 Task: Add Sprouts Buddha Bowl with Korean Rice Cakes to the cart.
Action: Mouse moved to (17, 139)
Screenshot: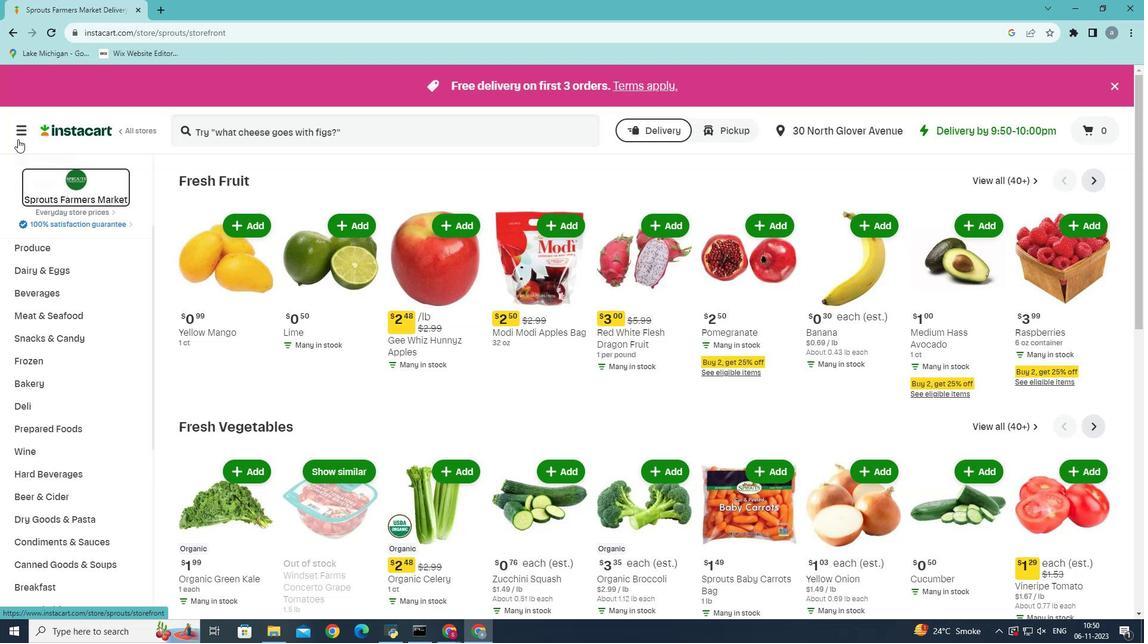 
Action: Mouse pressed left at (17, 139)
Screenshot: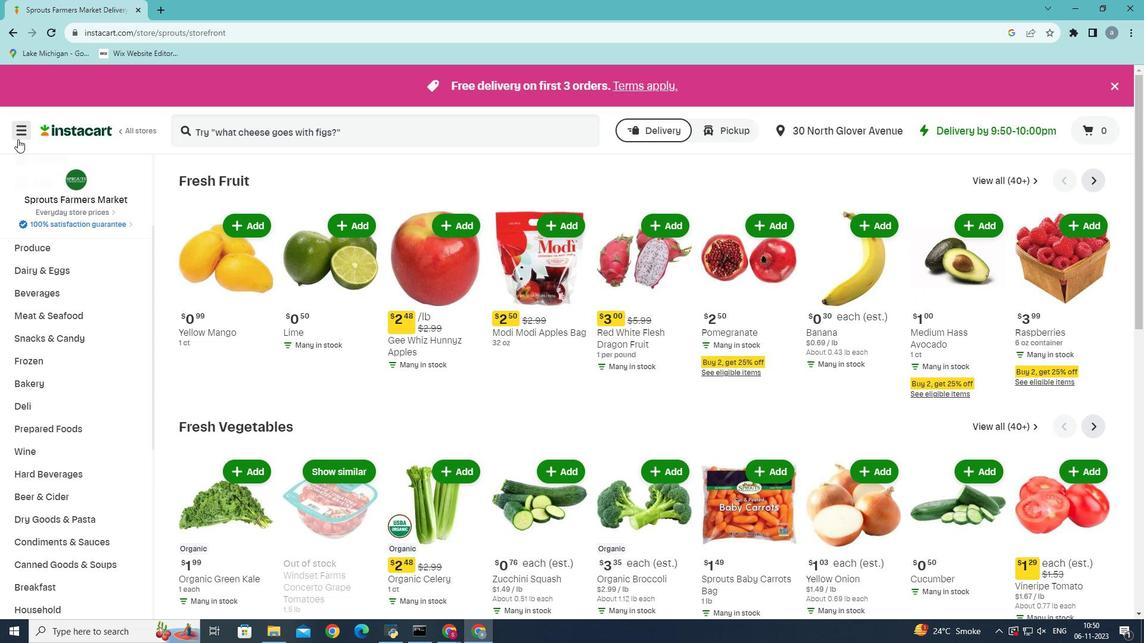 
Action: Mouse moved to (56, 325)
Screenshot: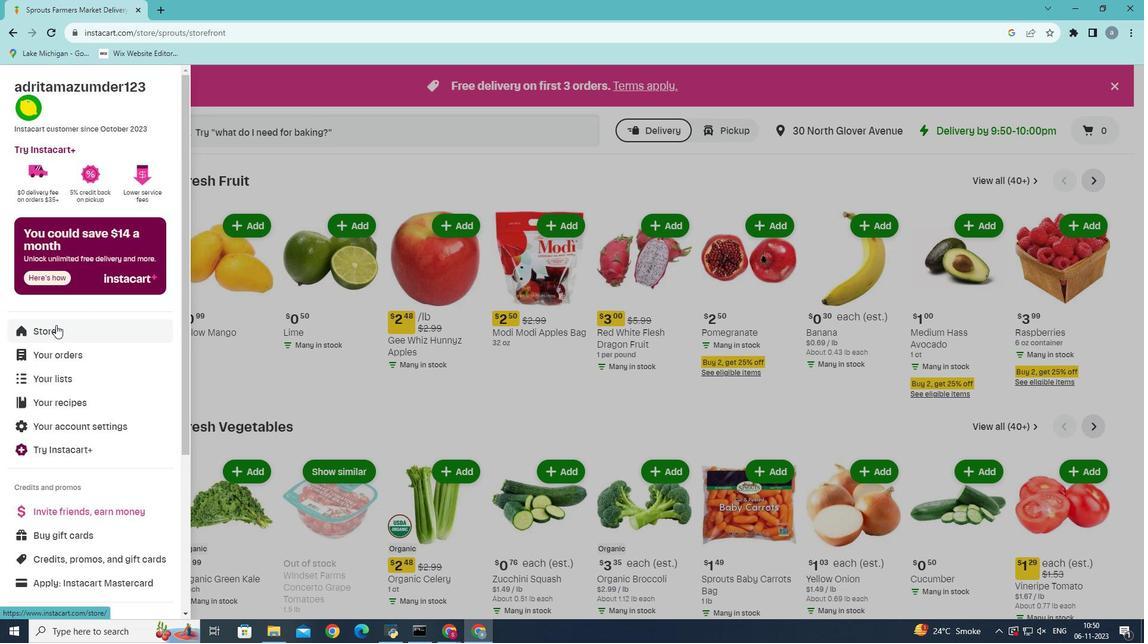
Action: Mouse pressed left at (56, 325)
Screenshot: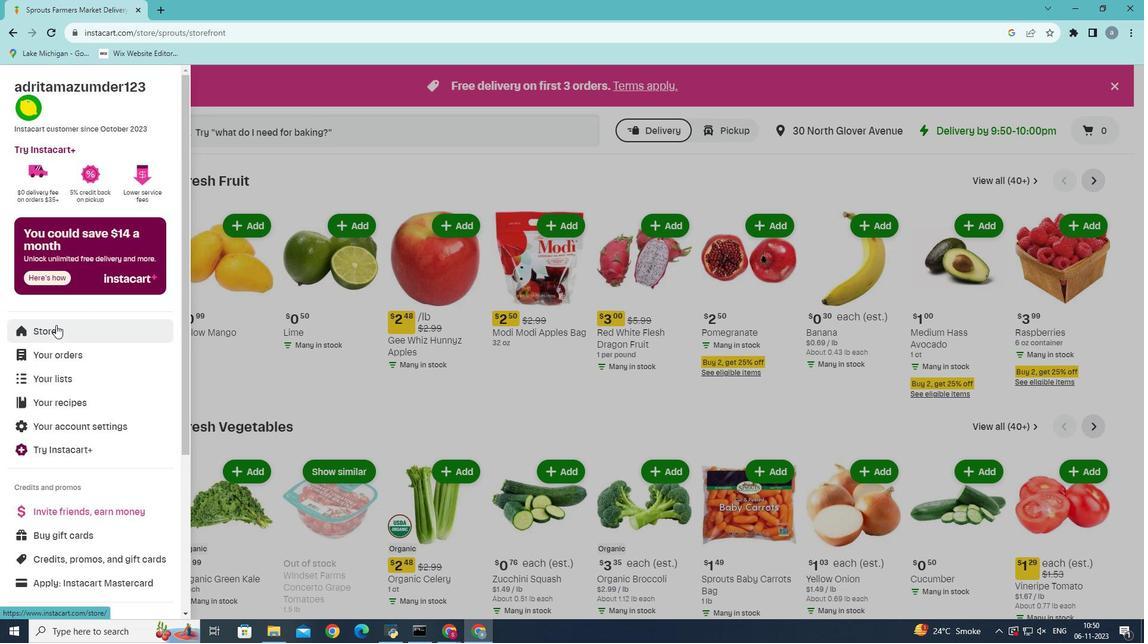 
Action: Mouse moved to (271, 138)
Screenshot: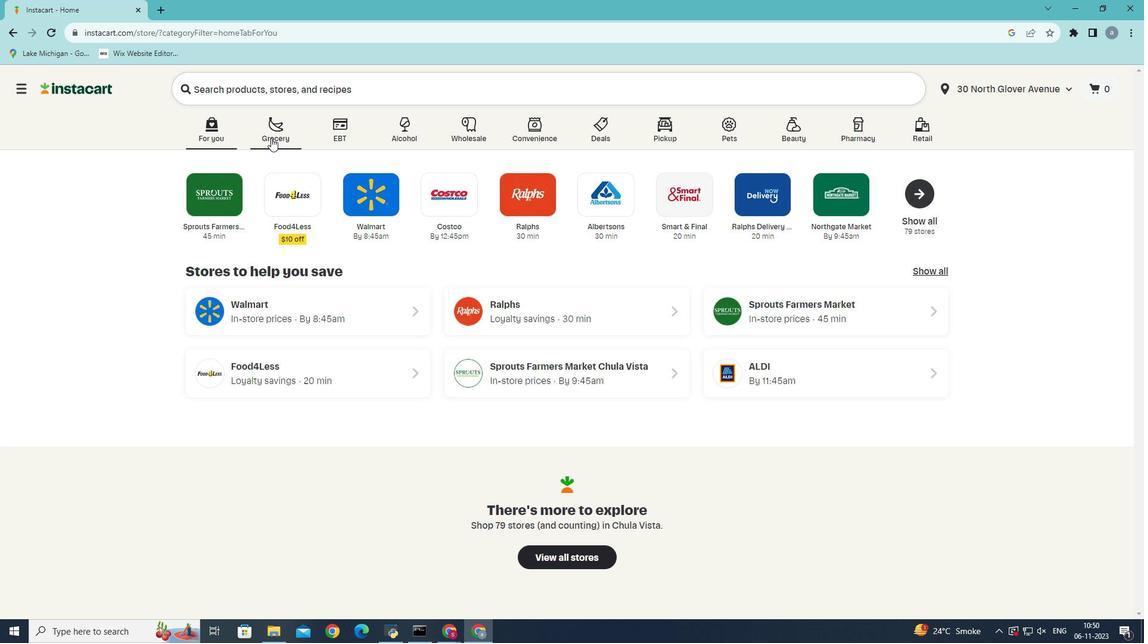 
Action: Mouse pressed left at (271, 138)
Screenshot: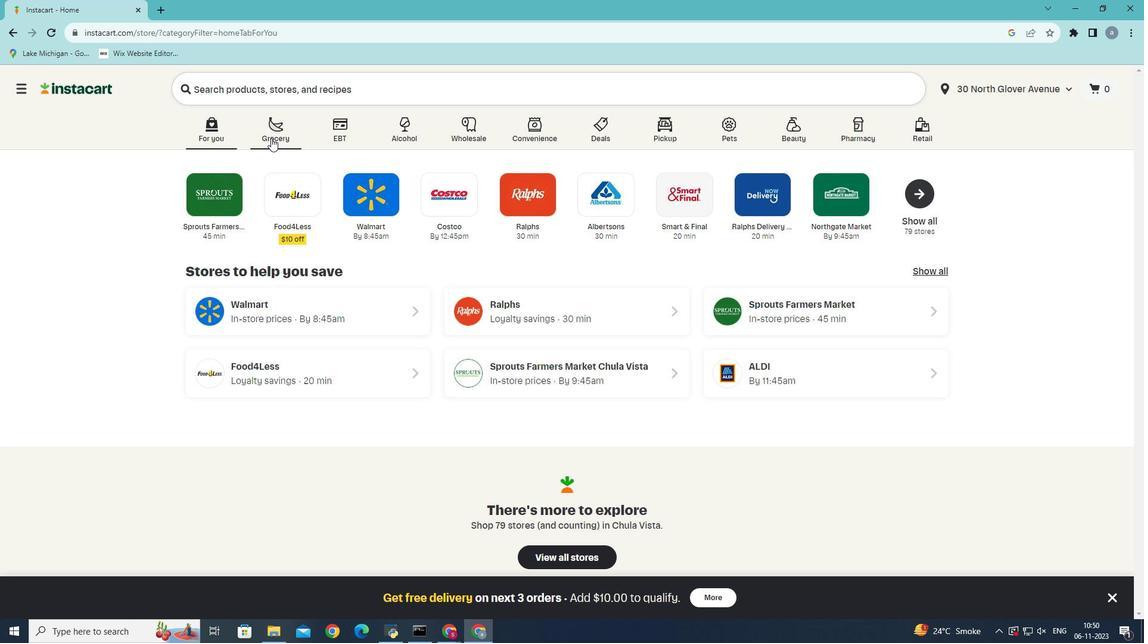
Action: Mouse moved to (292, 356)
Screenshot: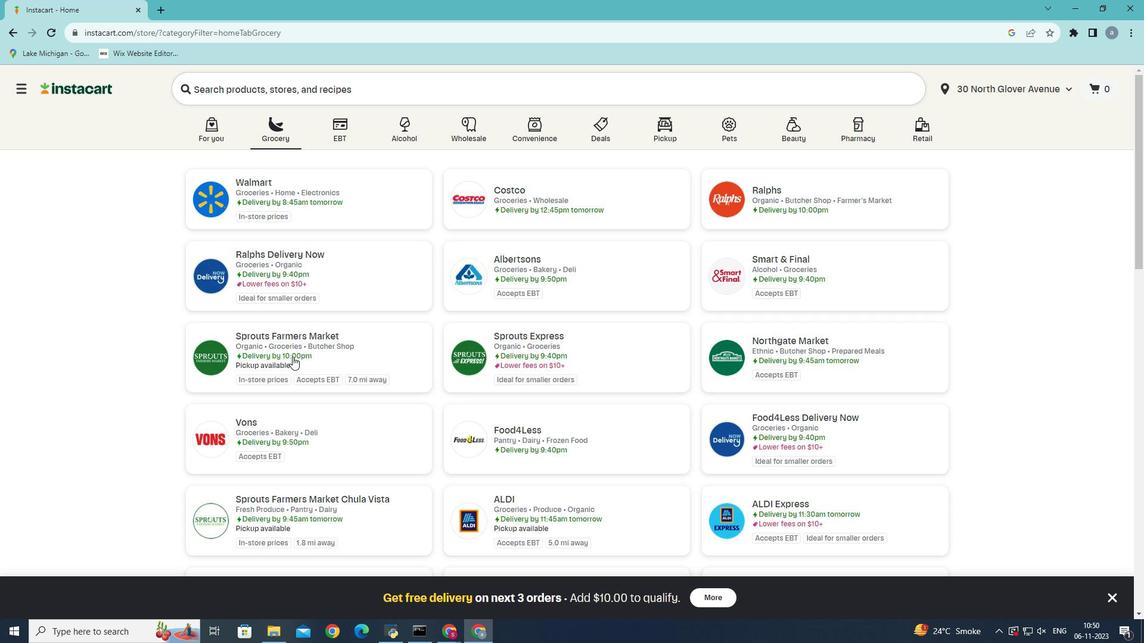 
Action: Mouse pressed left at (292, 356)
Screenshot: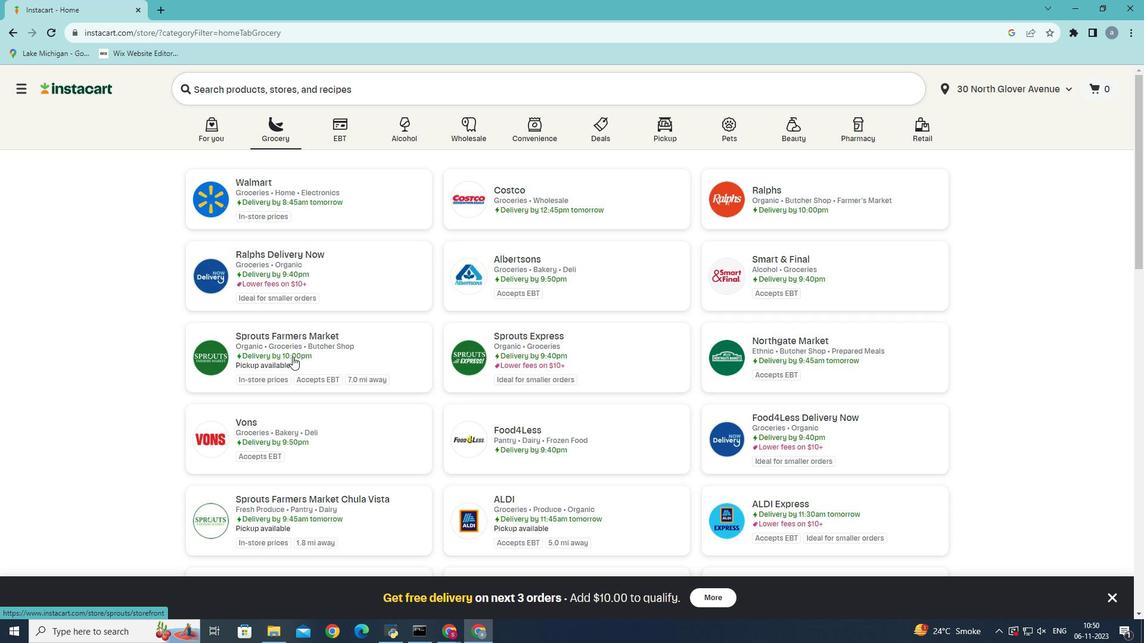 
Action: Mouse moved to (113, 405)
Screenshot: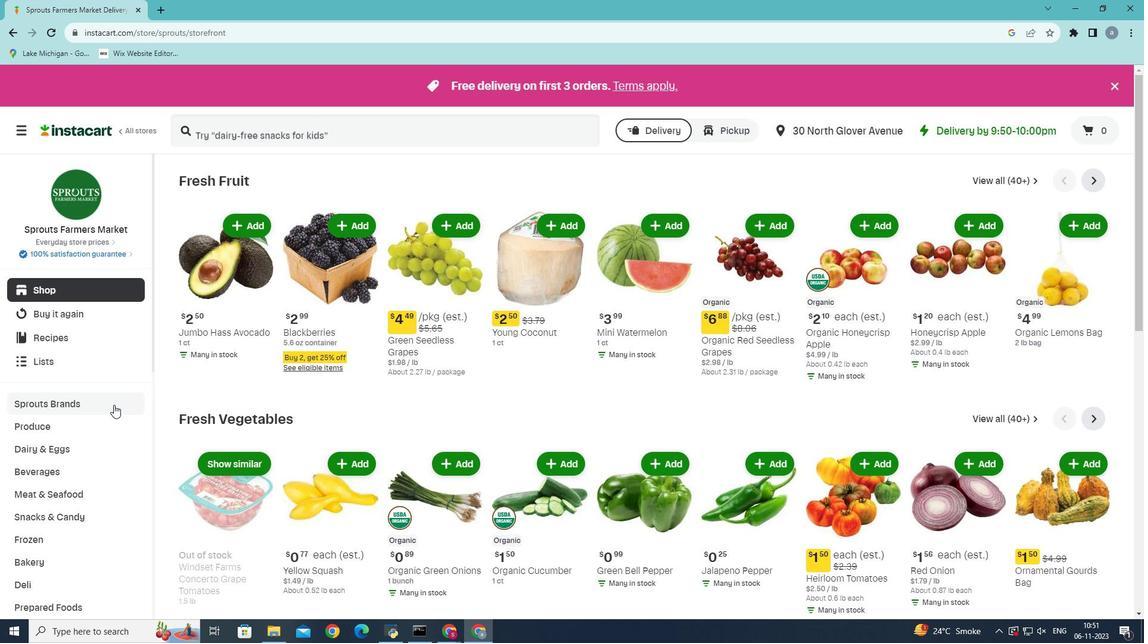 
Action: Mouse scrolled (113, 404) with delta (0, 0)
Screenshot: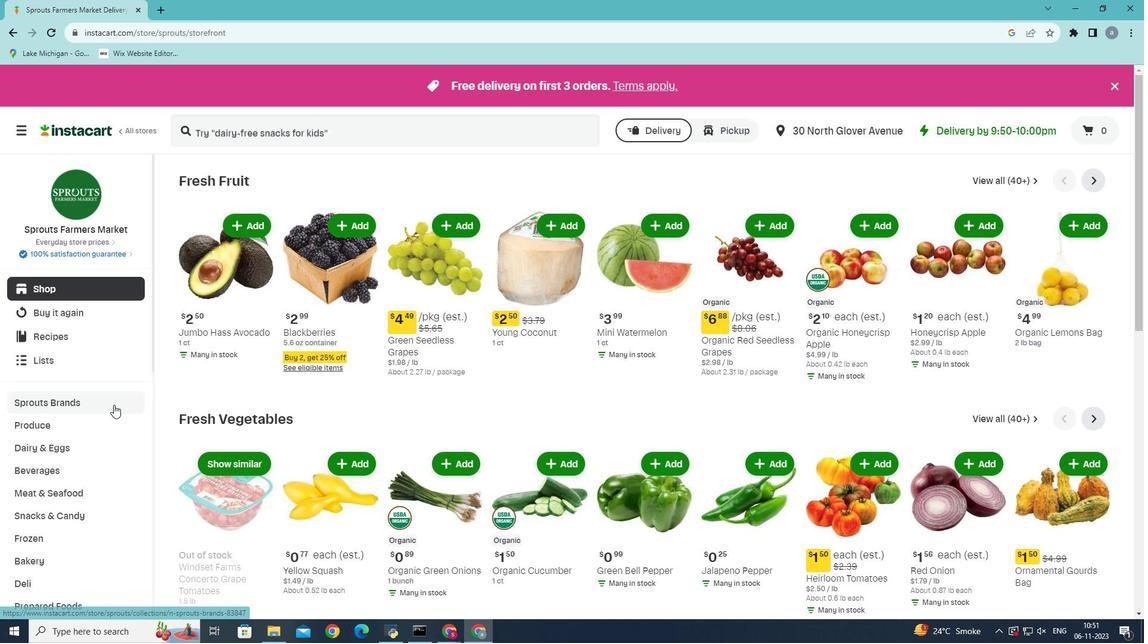 
Action: Mouse moved to (76, 544)
Screenshot: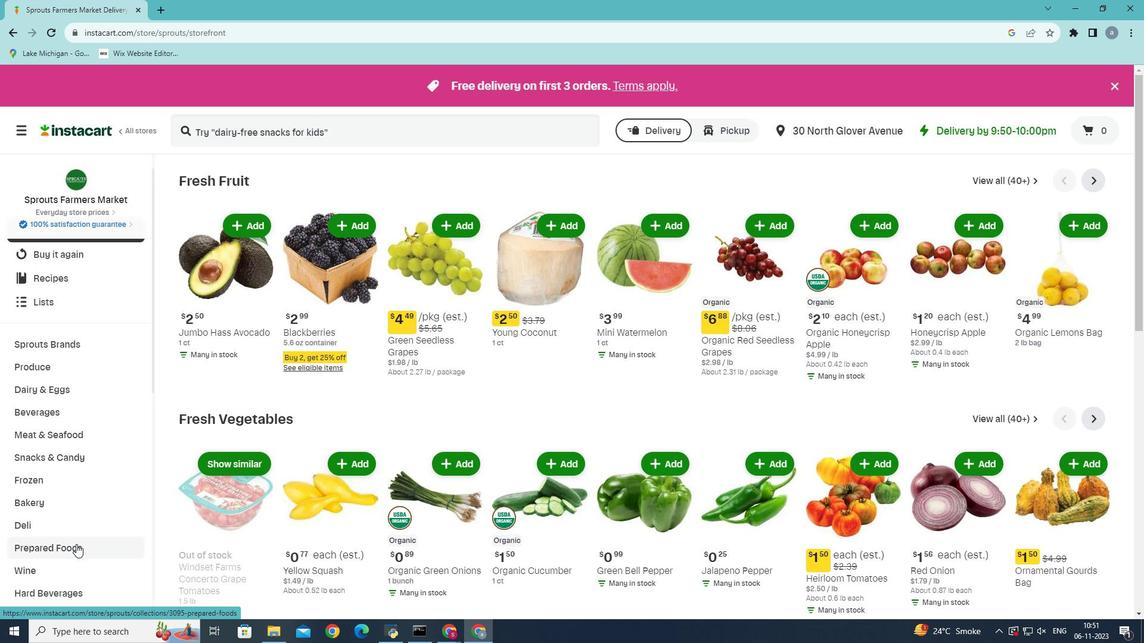 
Action: Mouse pressed left at (76, 544)
Screenshot: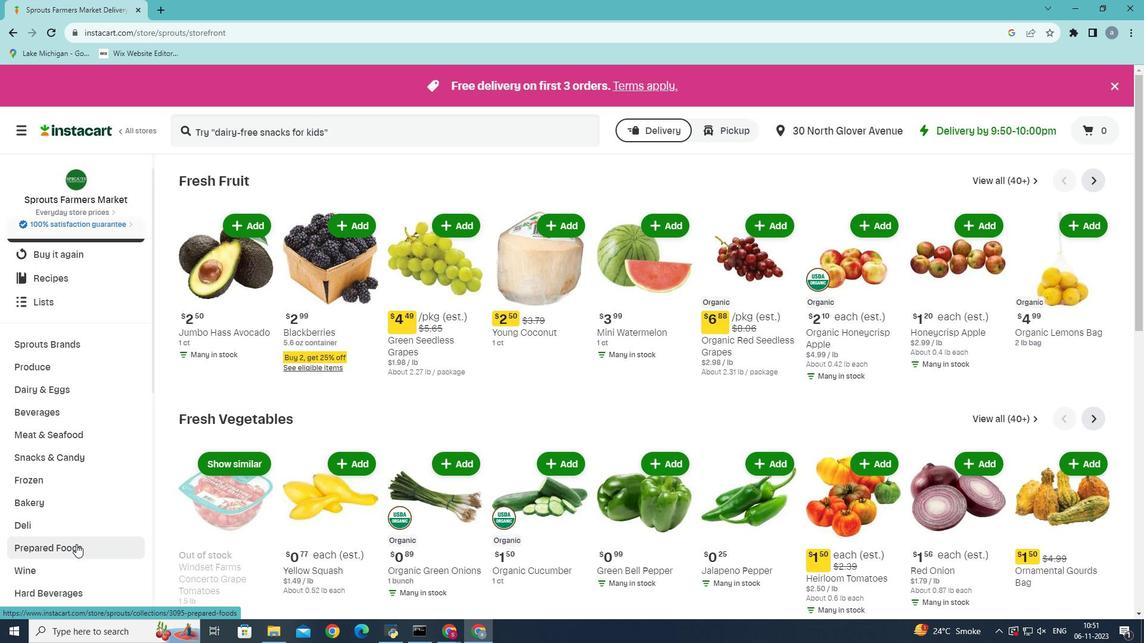 
Action: Mouse moved to (433, 204)
Screenshot: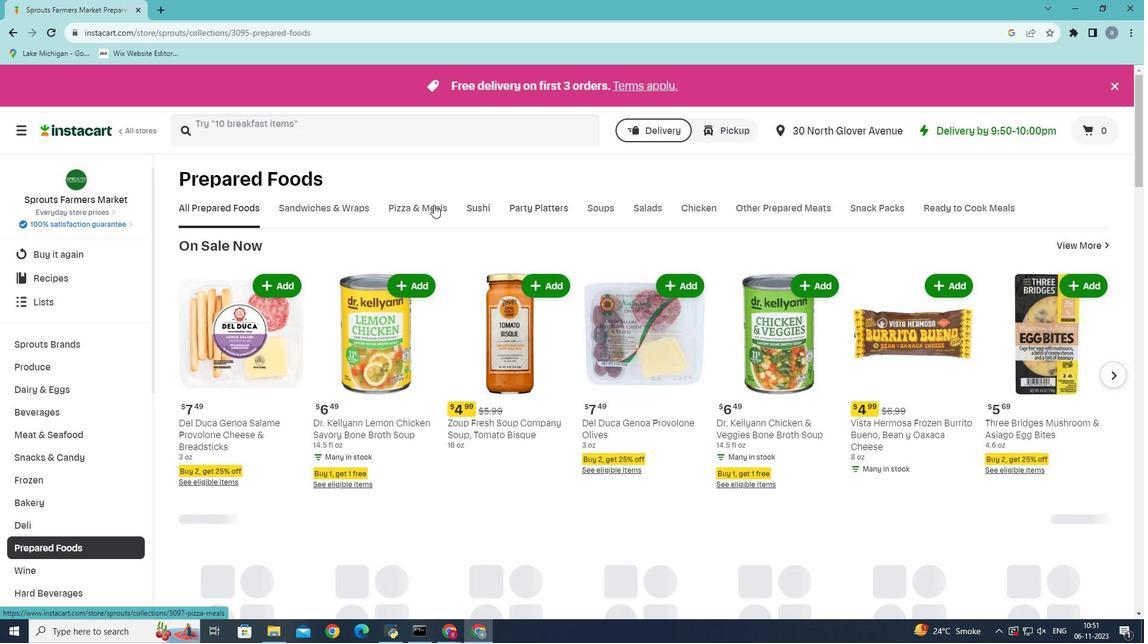 
Action: Mouse pressed left at (433, 204)
Screenshot: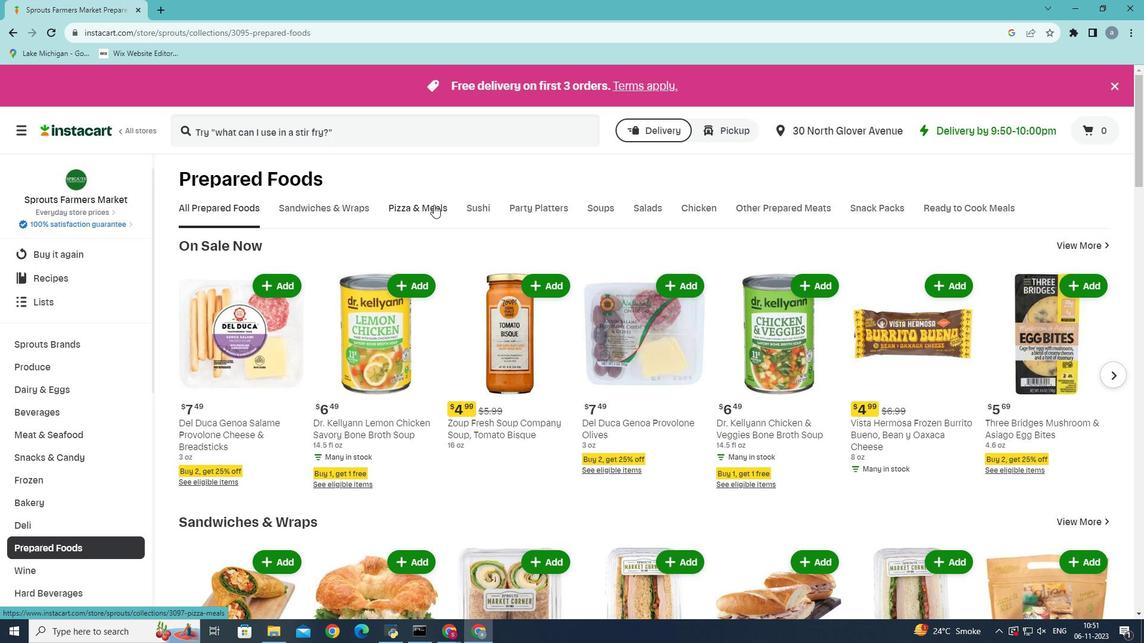 
Action: Mouse moved to (819, 266)
Screenshot: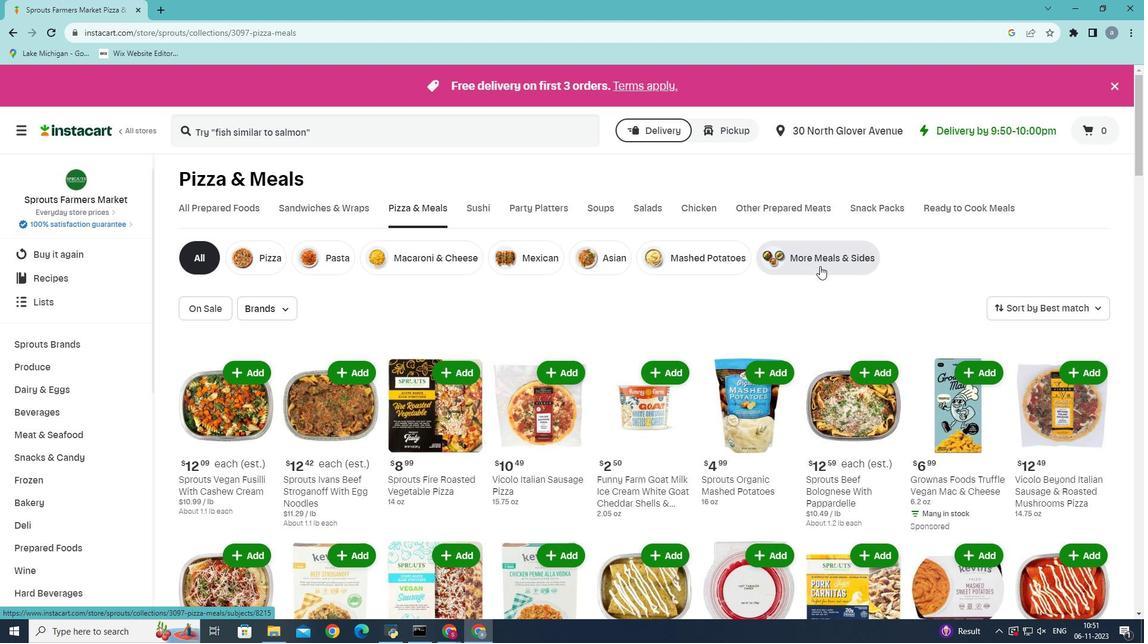 
Action: Mouse pressed left at (819, 266)
Screenshot: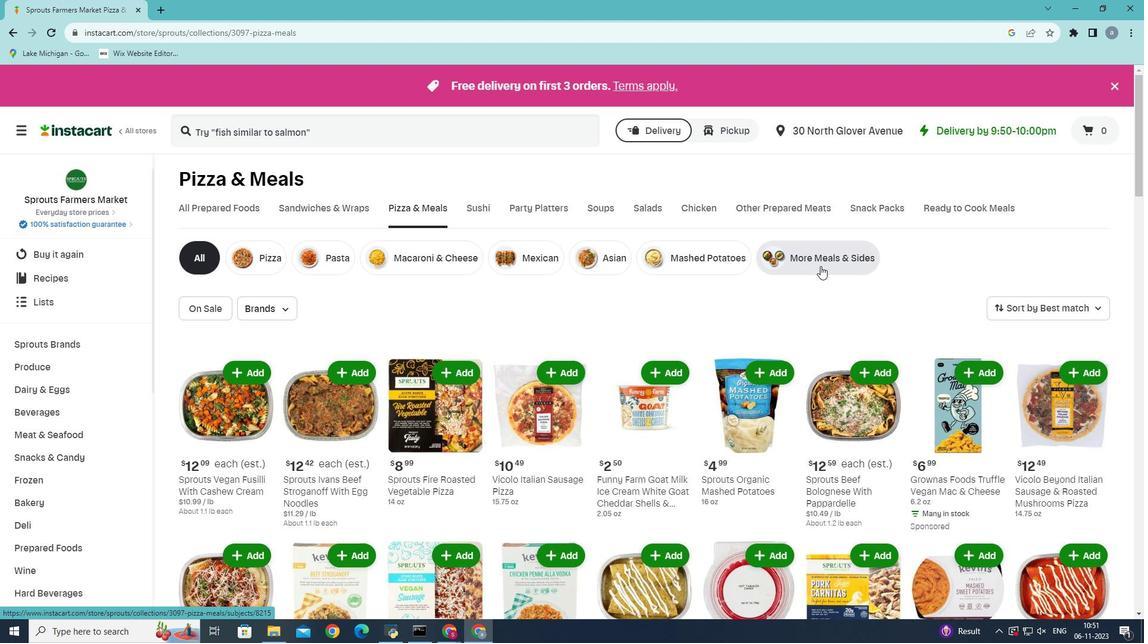 
Action: Mouse moved to (265, 129)
Screenshot: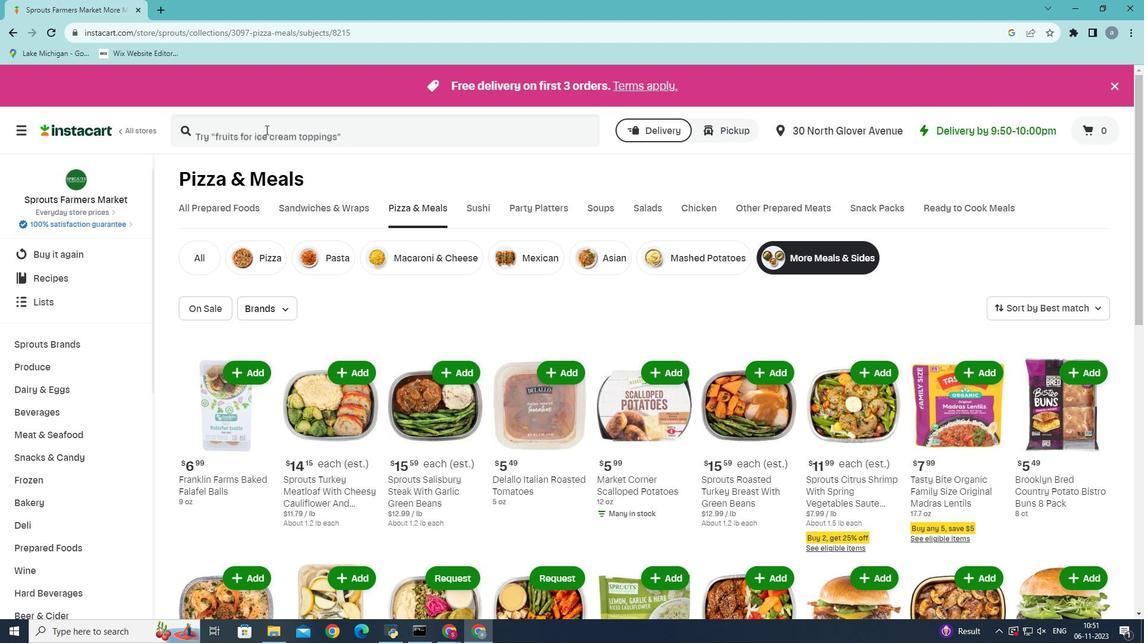 
Action: Mouse pressed left at (265, 129)
Screenshot: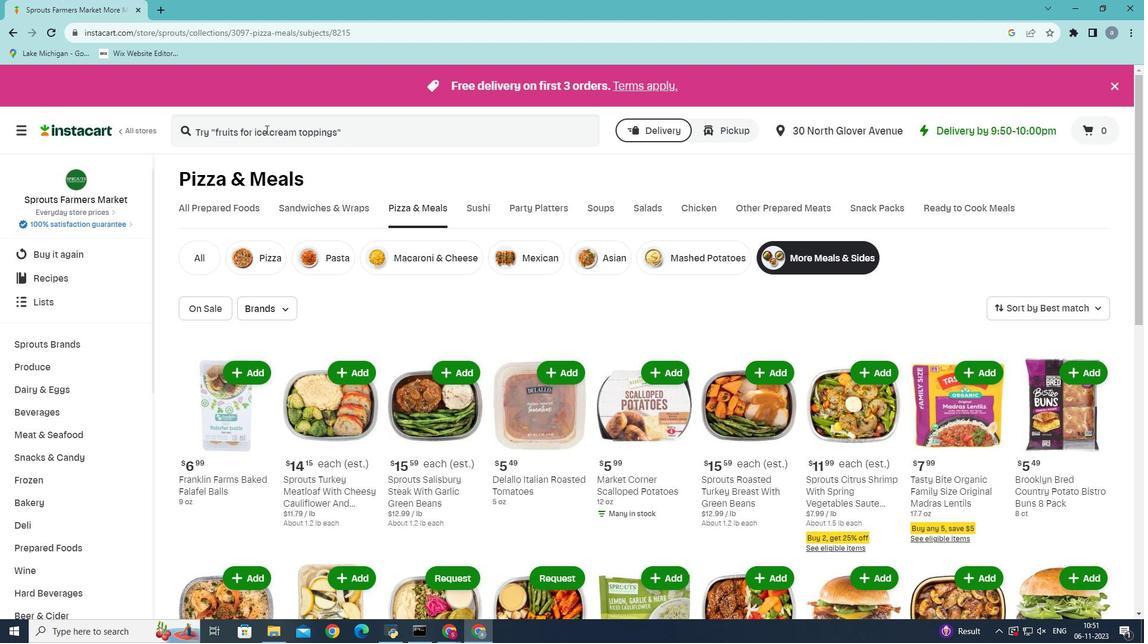 
Action: Key pressed <Key.shift>Sprout<Key.space><Key.shift>Buddha<Key.space>bowl<Key.space>with<Key.space>korean<Key.space>rice<Key.space>cakes<Key.enter>
Screenshot: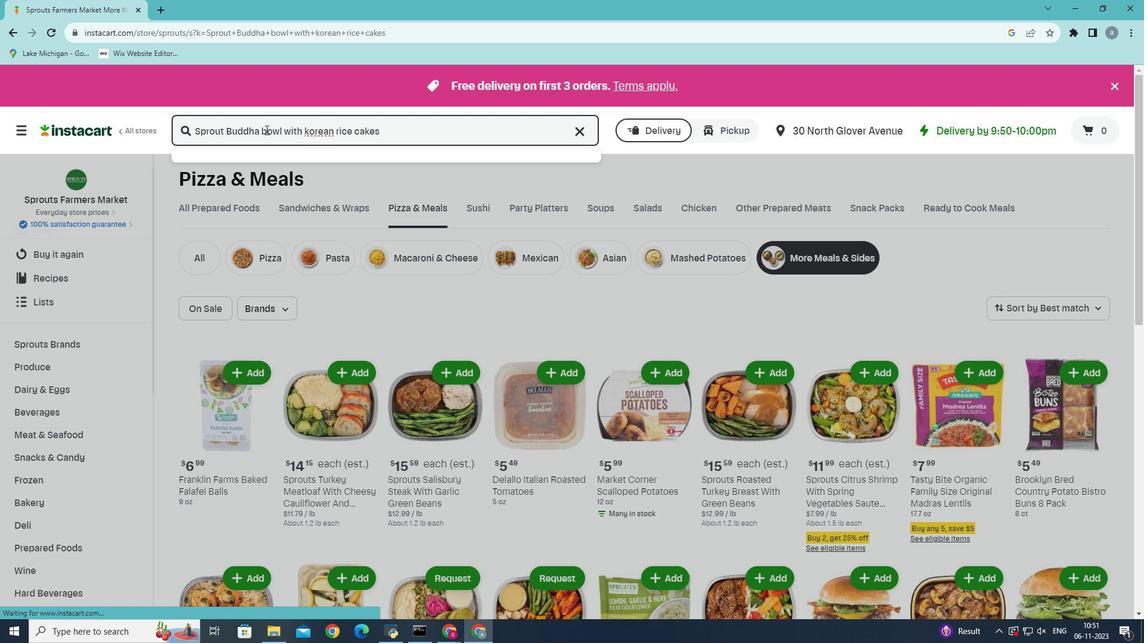 
Action: Mouse moved to (328, 260)
Screenshot: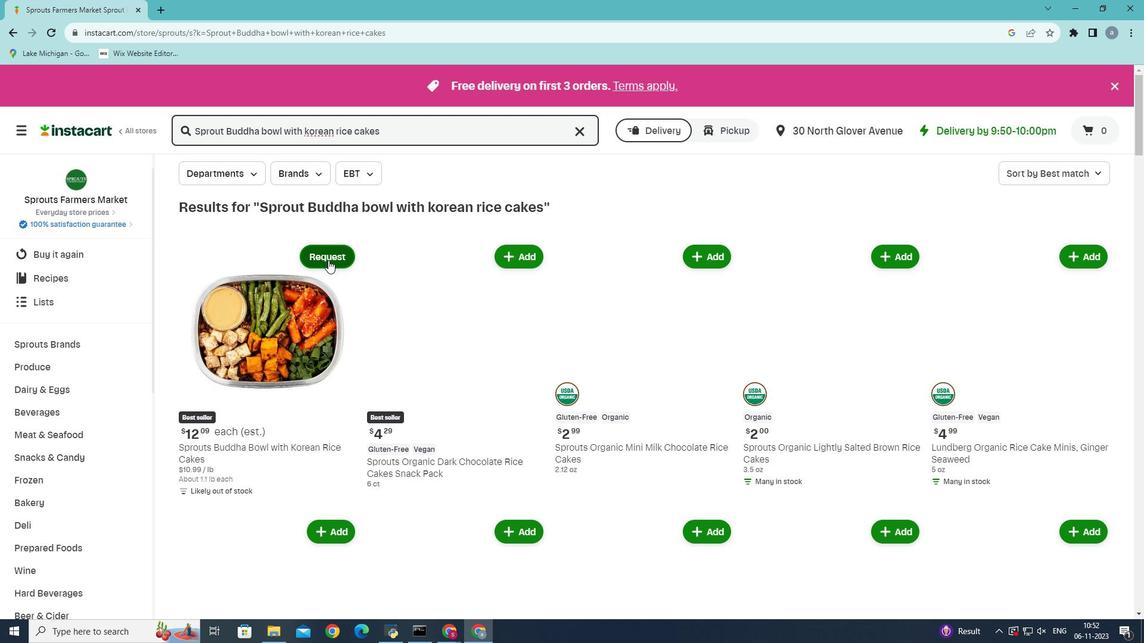 
Action: Mouse pressed left at (328, 260)
Screenshot: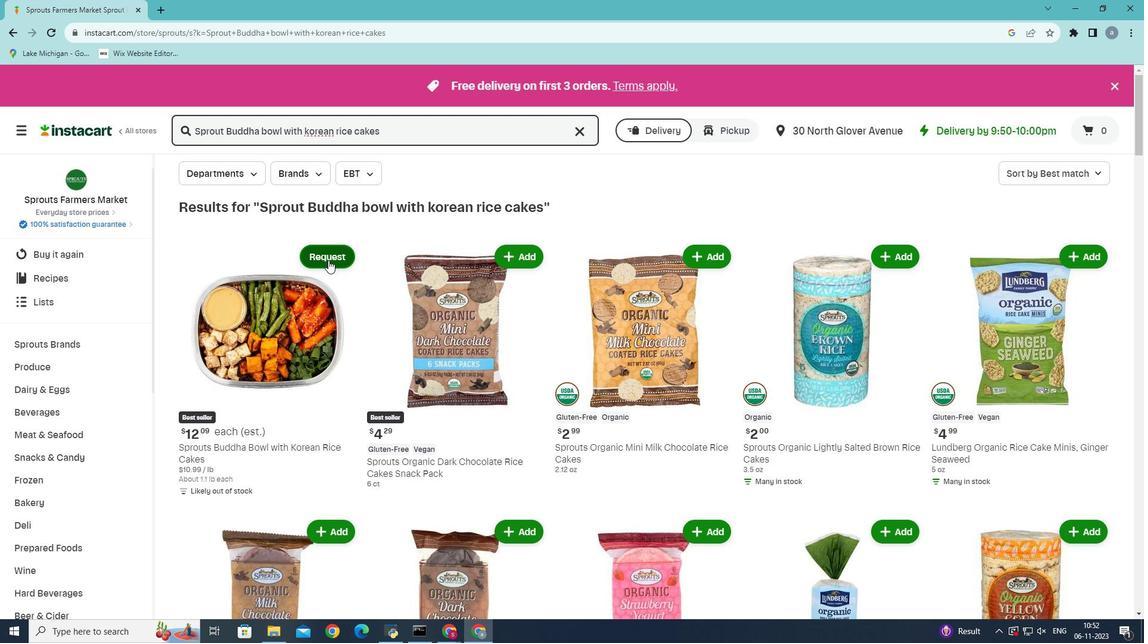 
Action: Mouse moved to (552, 499)
Screenshot: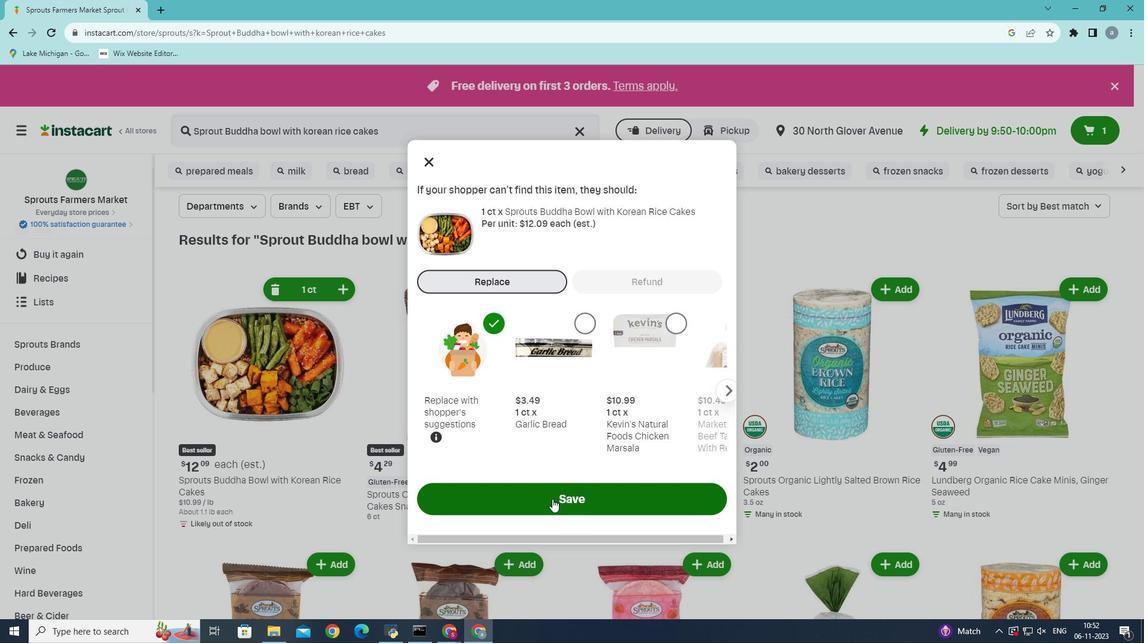
Action: Mouse pressed left at (552, 499)
Screenshot: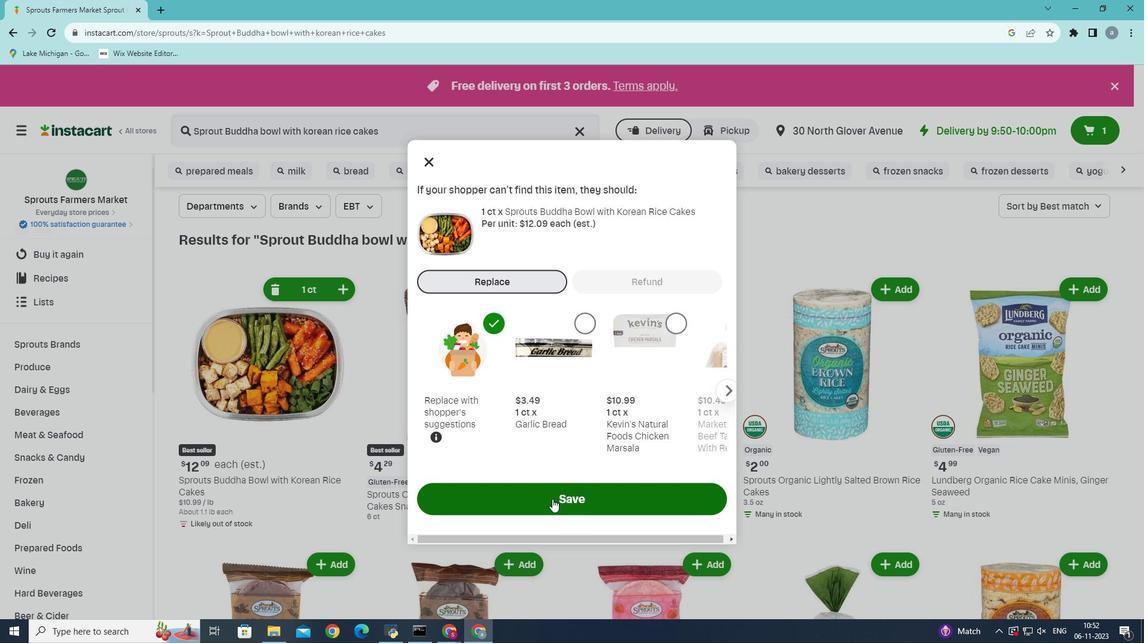 
Action: Mouse pressed left at (552, 499)
Screenshot: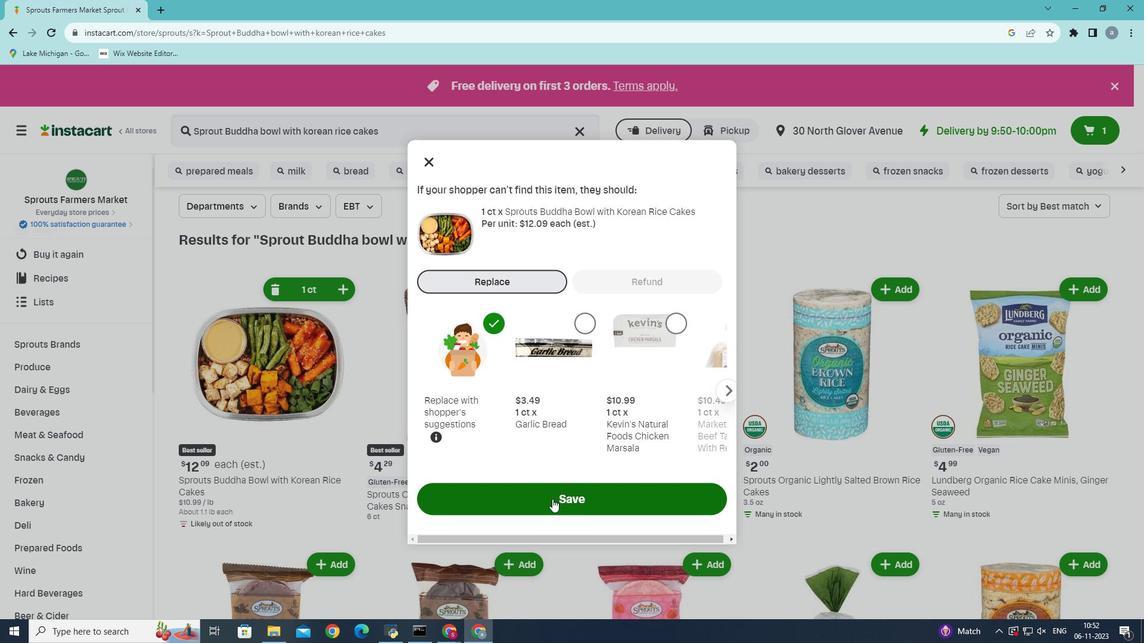 
Action: Mouse moved to (382, 438)
Screenshot: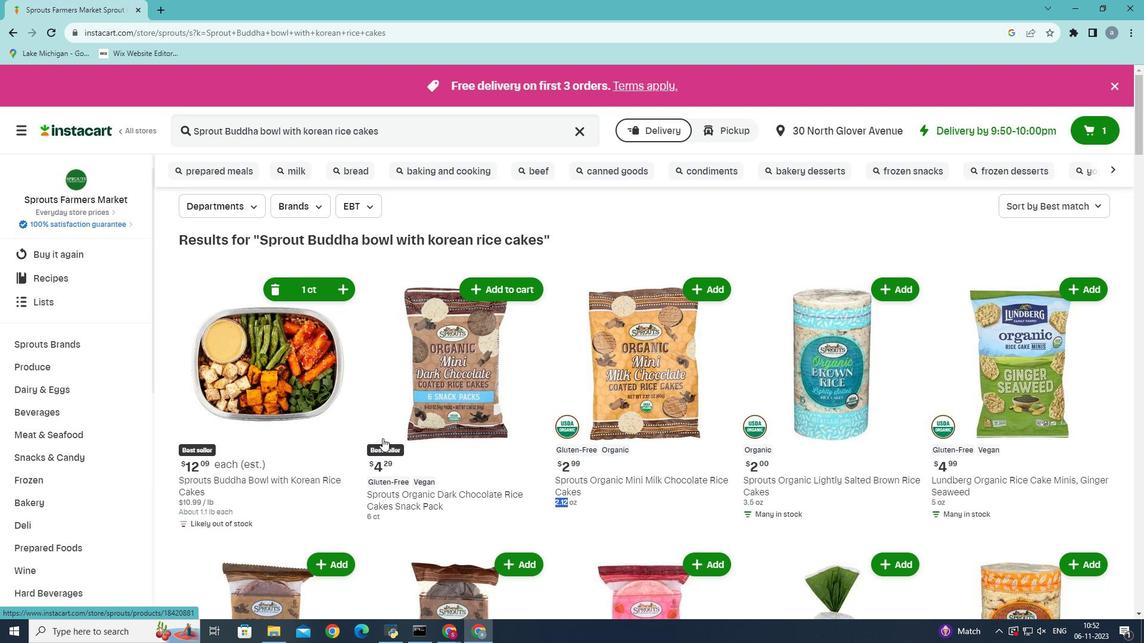 
